 Task: Create a blank project AgileBuddy with privacy Public and default view as List and in the team Taskers . Create three sections in the project as To-Do, Doing and Done
Action: Mouse moved to (86, 295)
Screenshot: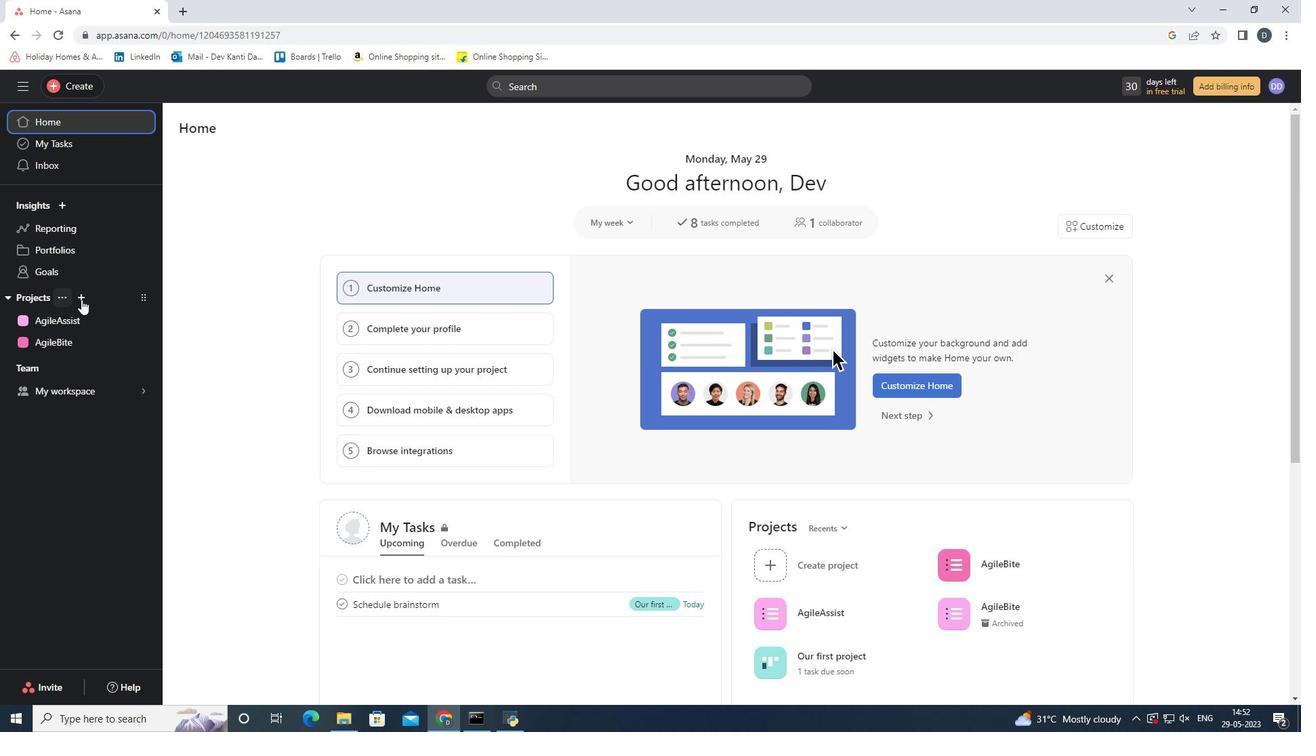 
Action: Mouse pressed left at (86, 295)
Screenshot: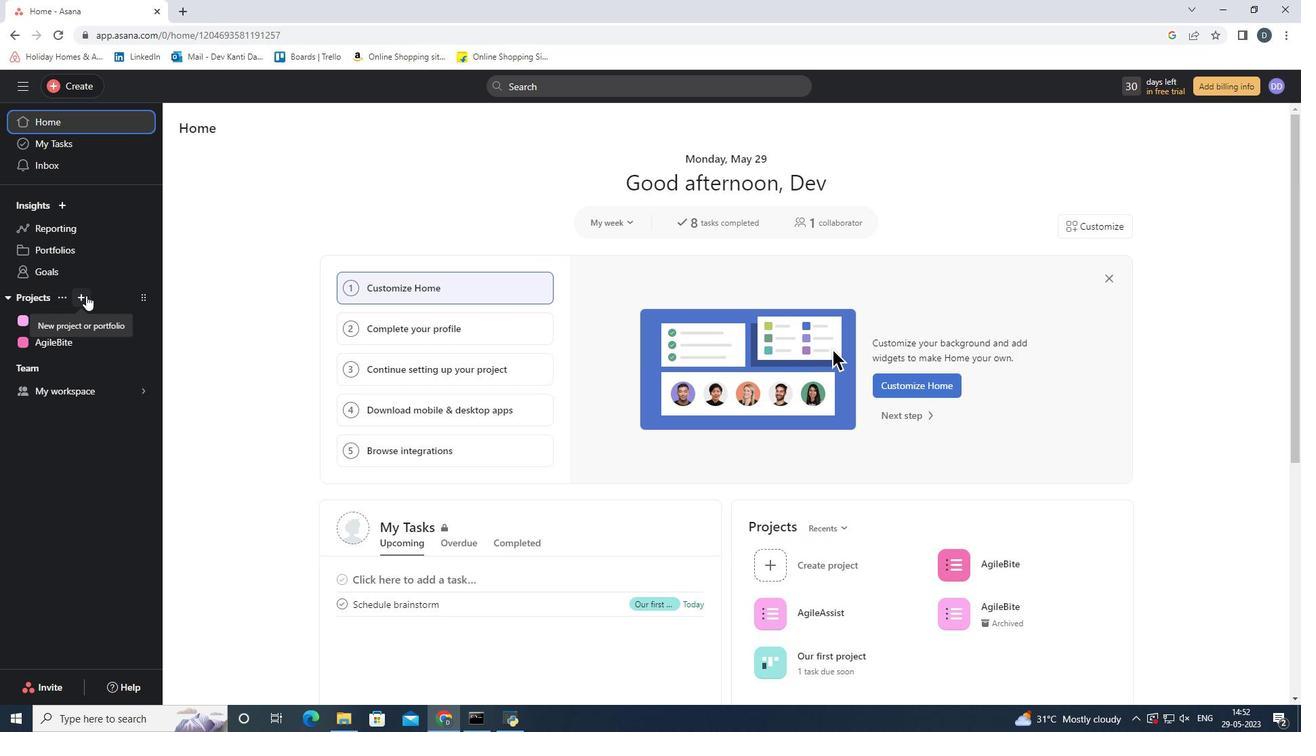 
Action: Mouse moved to (105, 326)
Screenshot: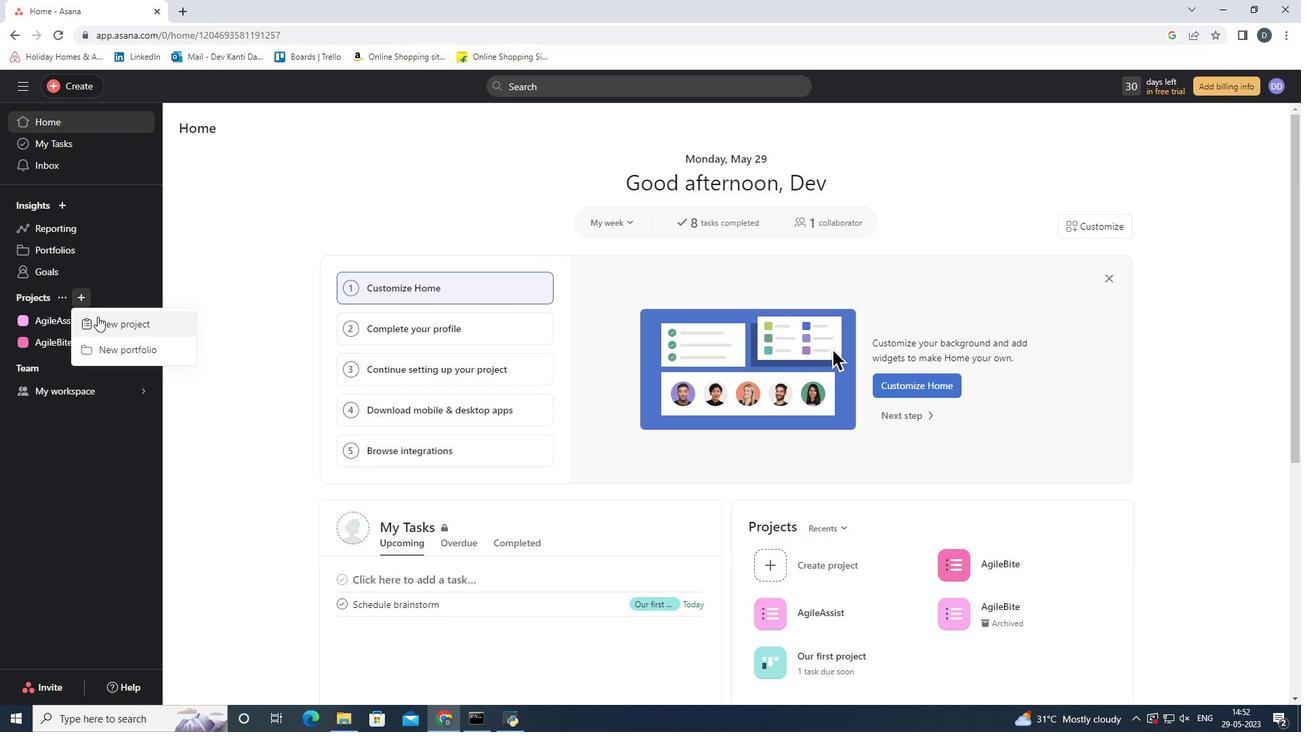 
Action: Mouse pressed left at (105, 326)
Screenshot: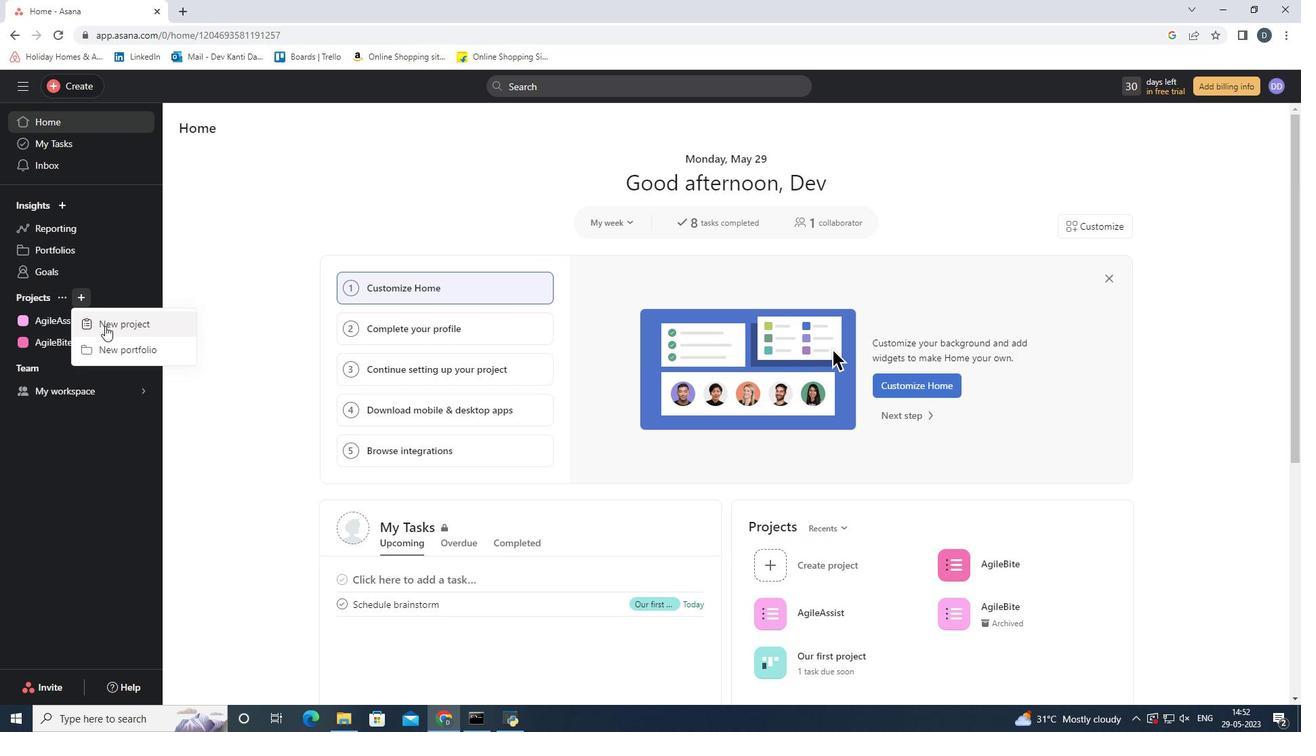 
Action: Mouse moved to (559, 290)
Screenshot: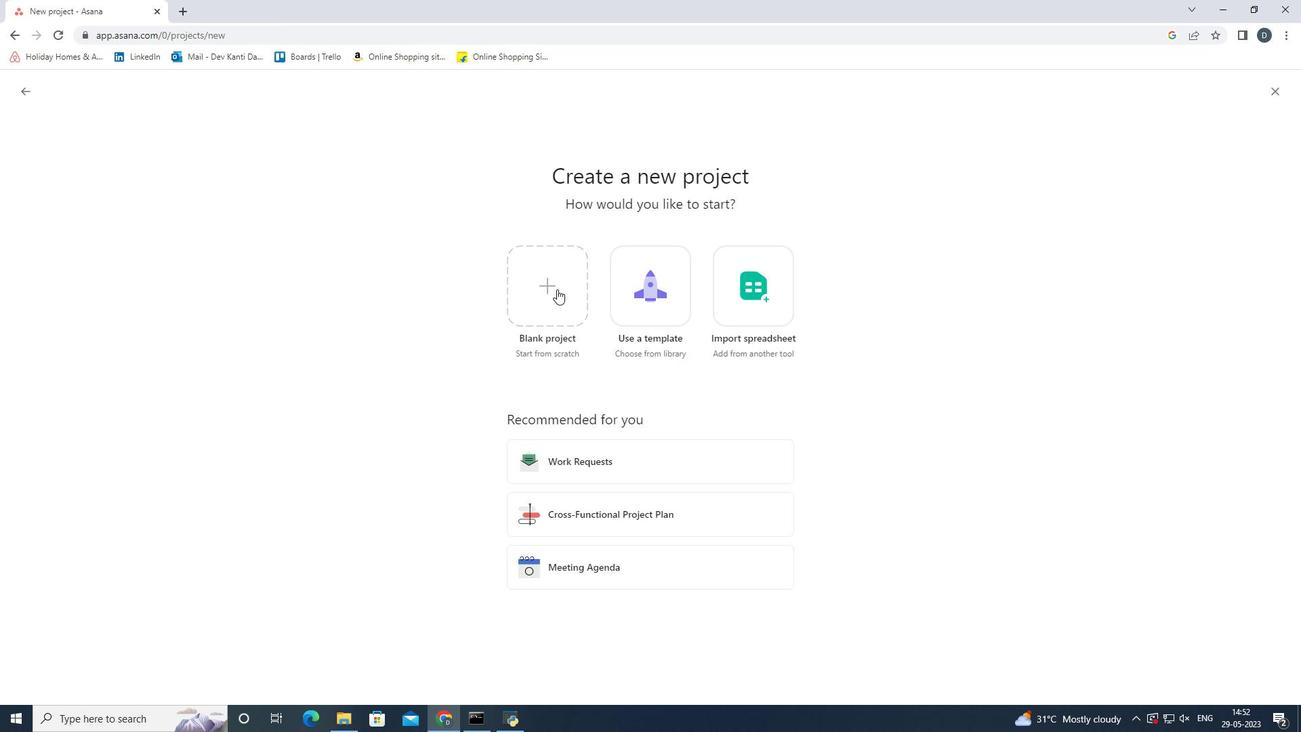 
Action: Mouse pressed left at (559, 290)
Screenshot: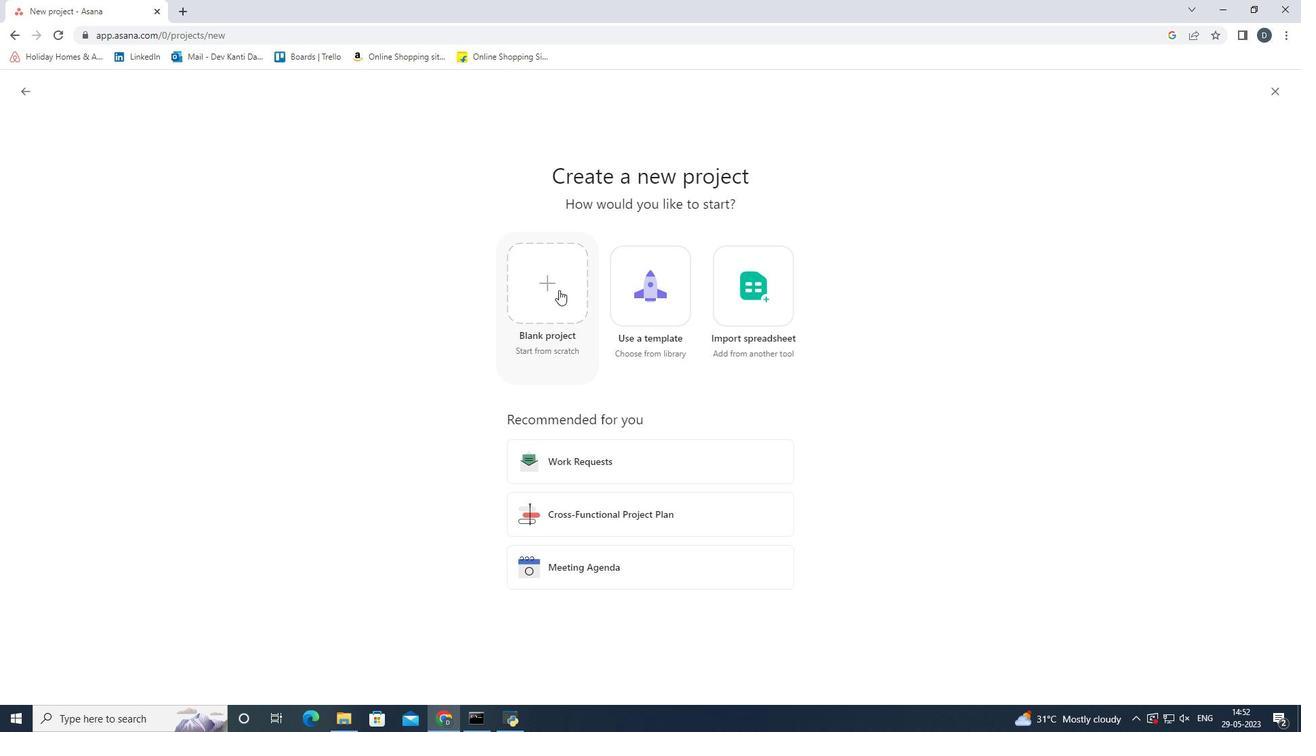 
Action: Mouse moved to (383, 197)
Screenshot: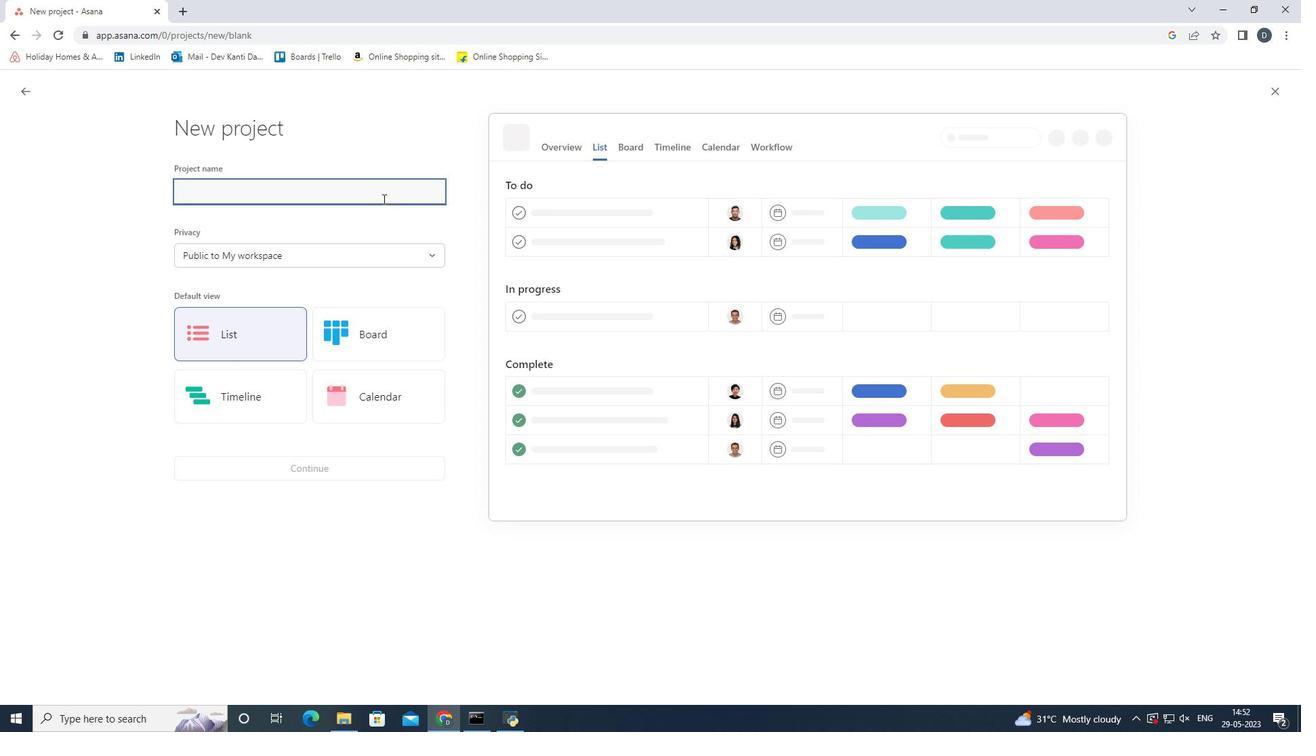 
Action: Key pressed <Key.shift>Agile<Key.shift>Buddy
Screenshot: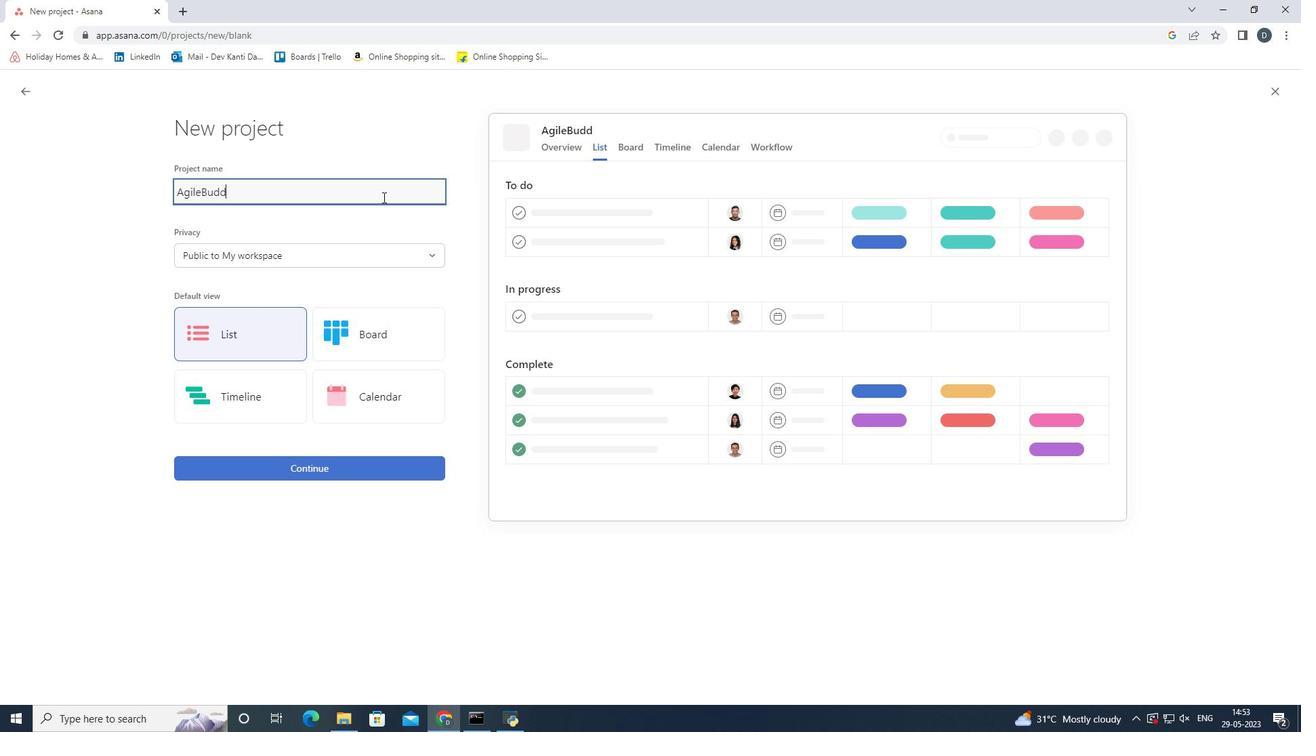 
Action: Mouse moved to (421, 262)
Screenshot: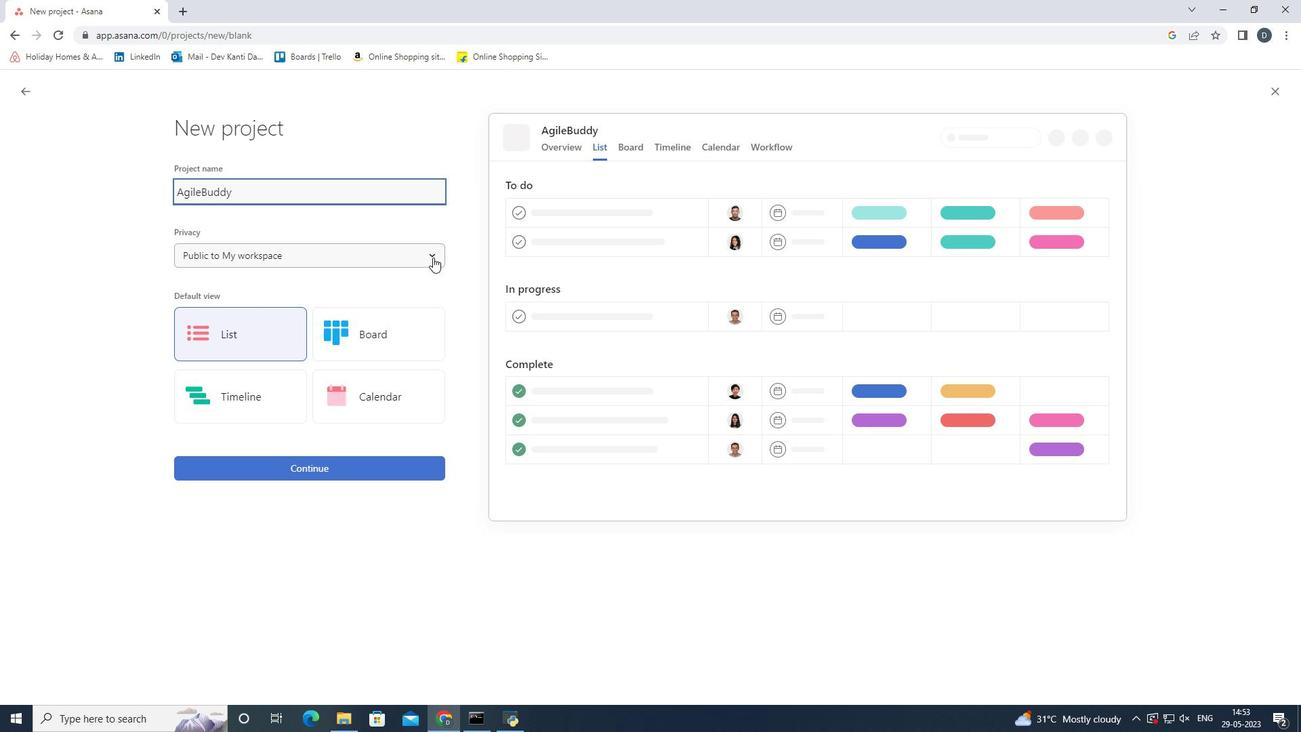 
Action: Mouse pressed left at (421, 262)
Screenshot: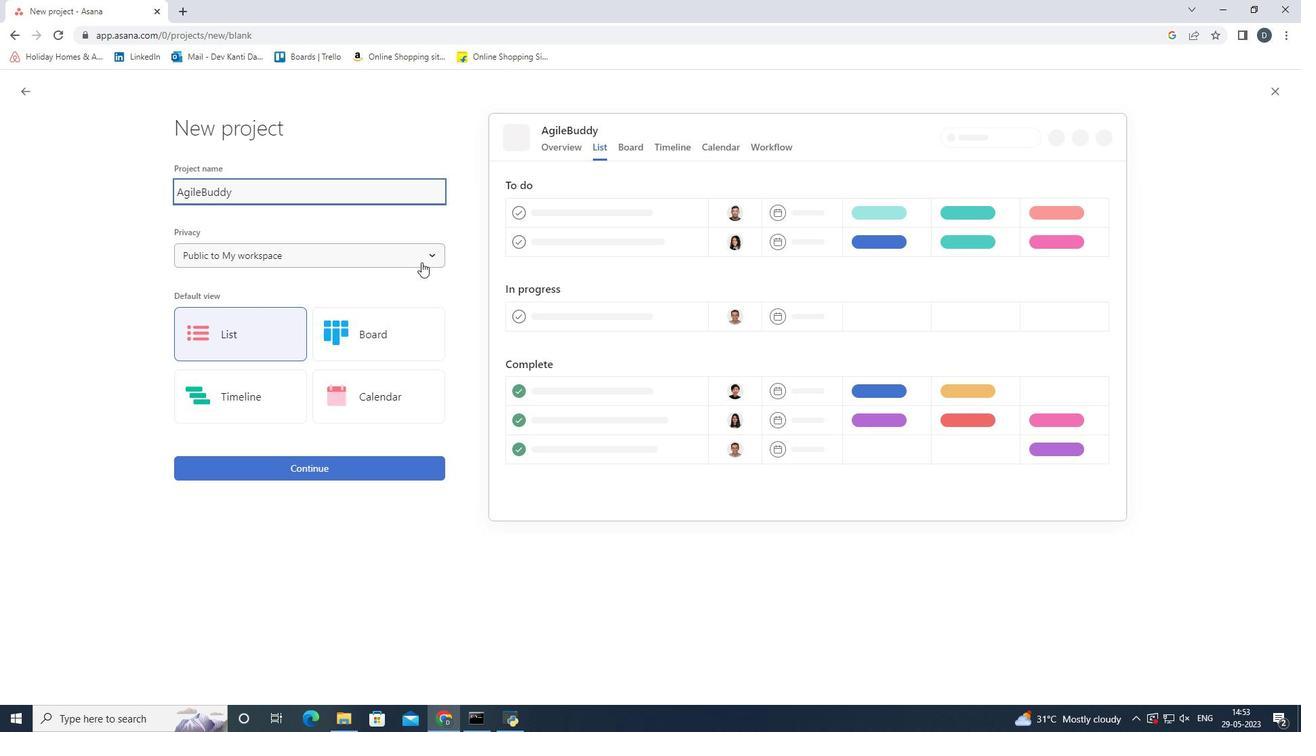 
Action: Mouse moved to (454, 285)
Screenshot: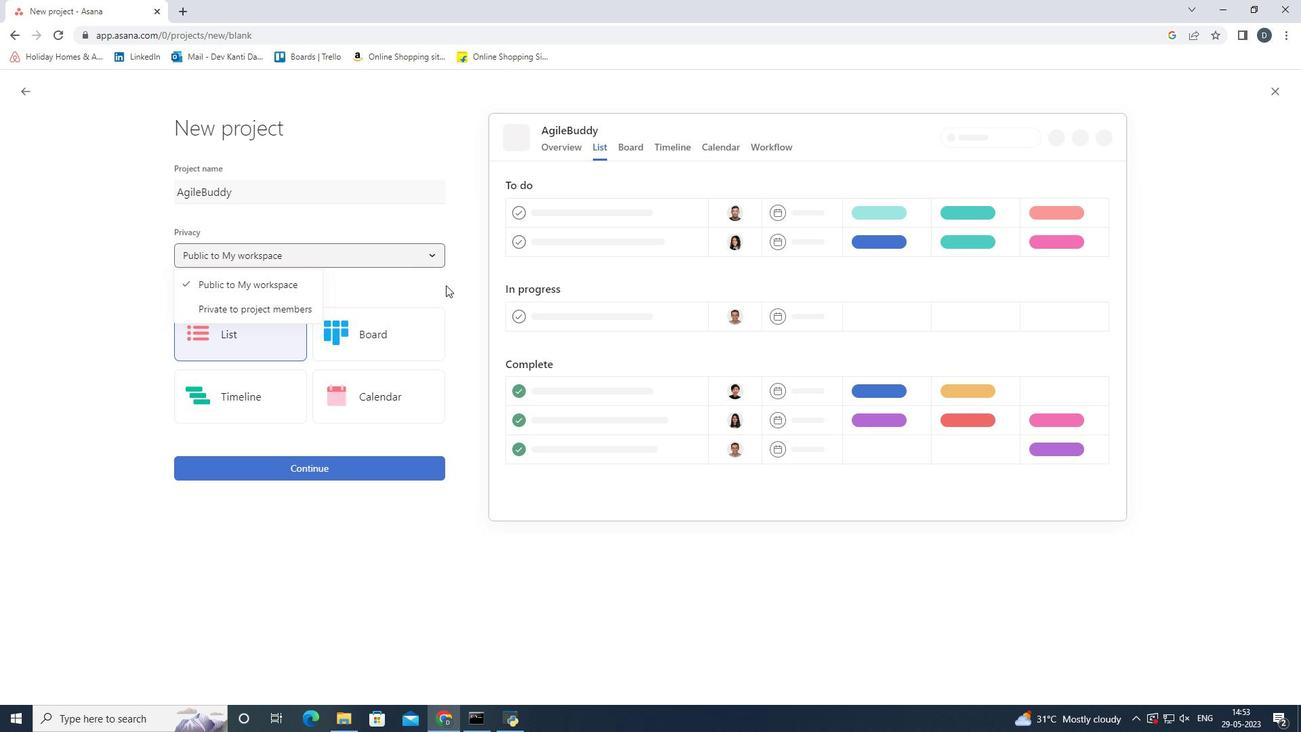 
Action: Mouse pressed left at (454, 285)
Screenshot: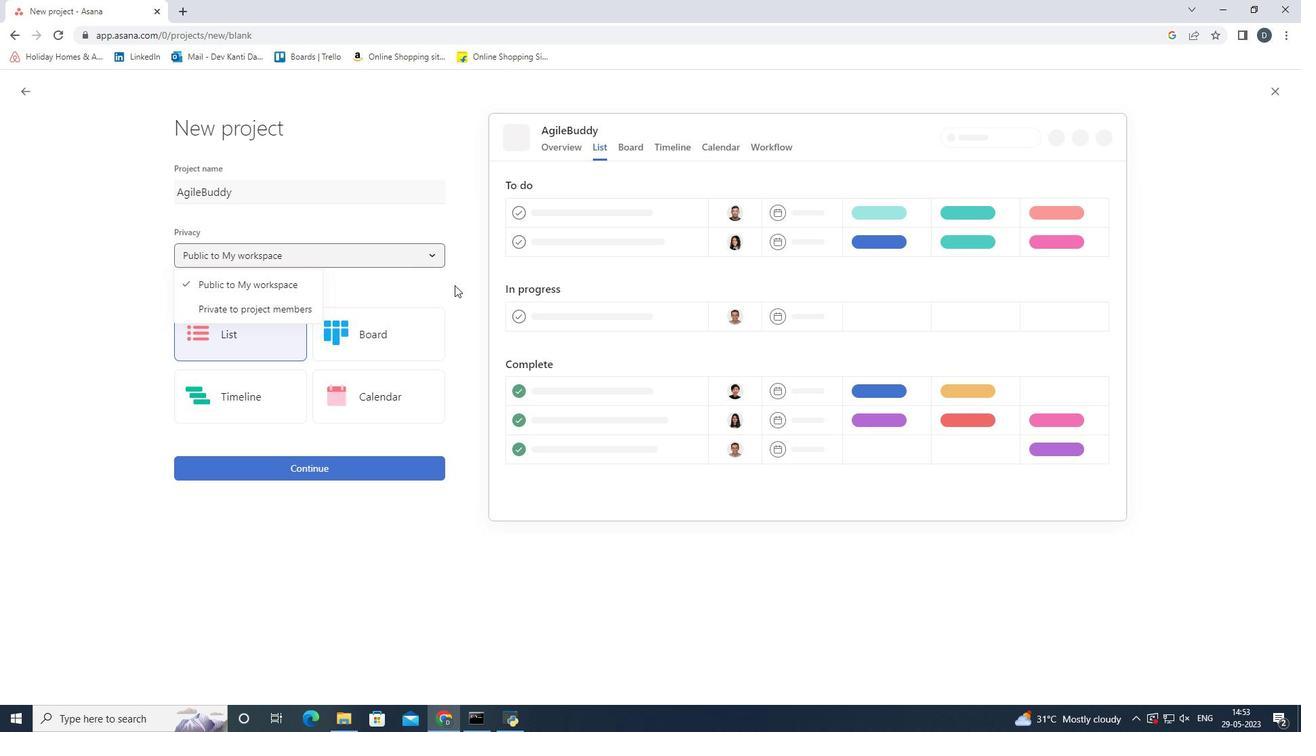 
Action: Mouse moved to (292, 461)
Screenshot: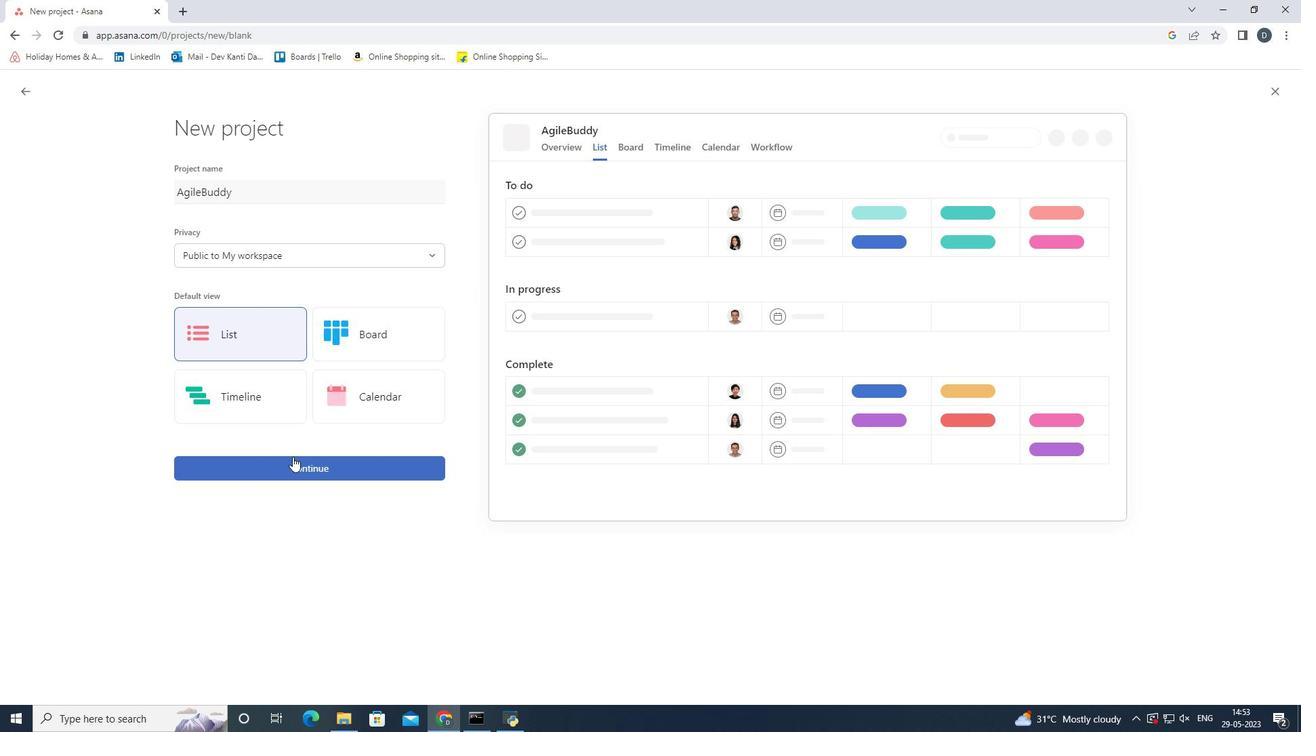 
Action: Mouse pressed left at (292, 461)
Screenshot: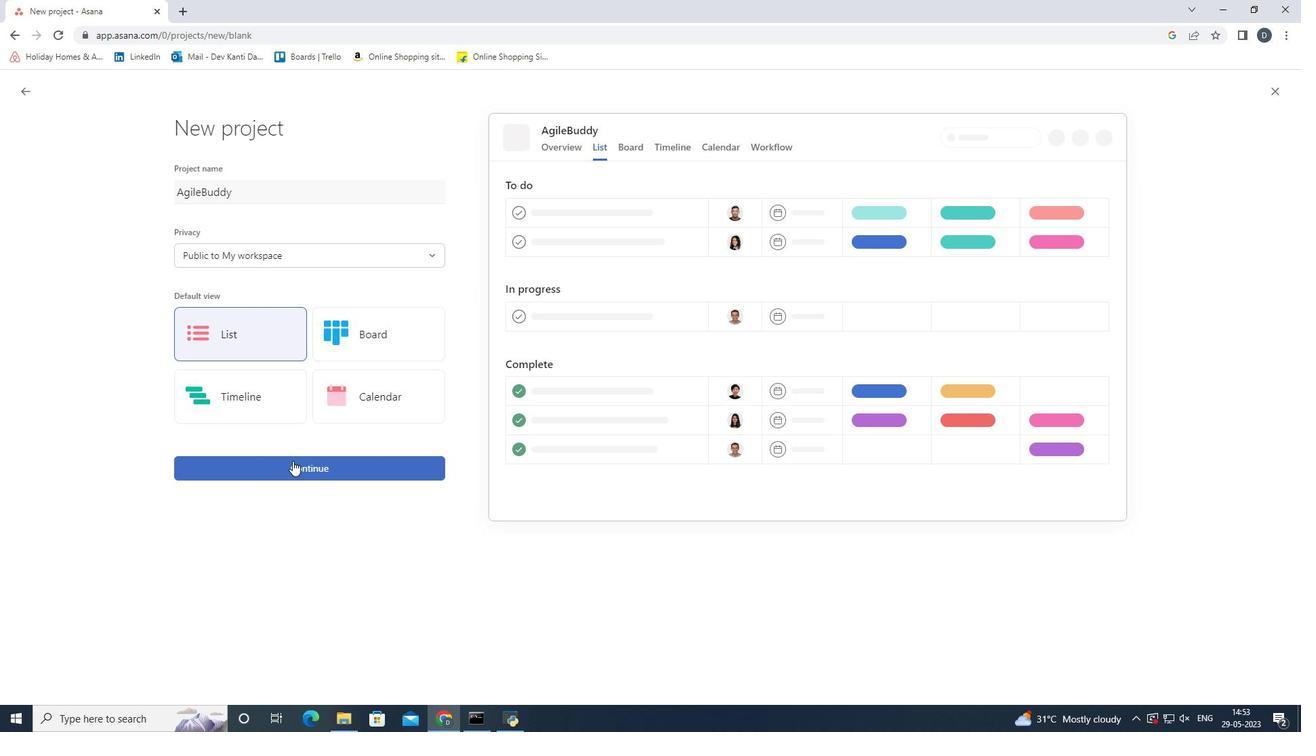 
Action: Mouse moved to (339, 376)
Screenshot: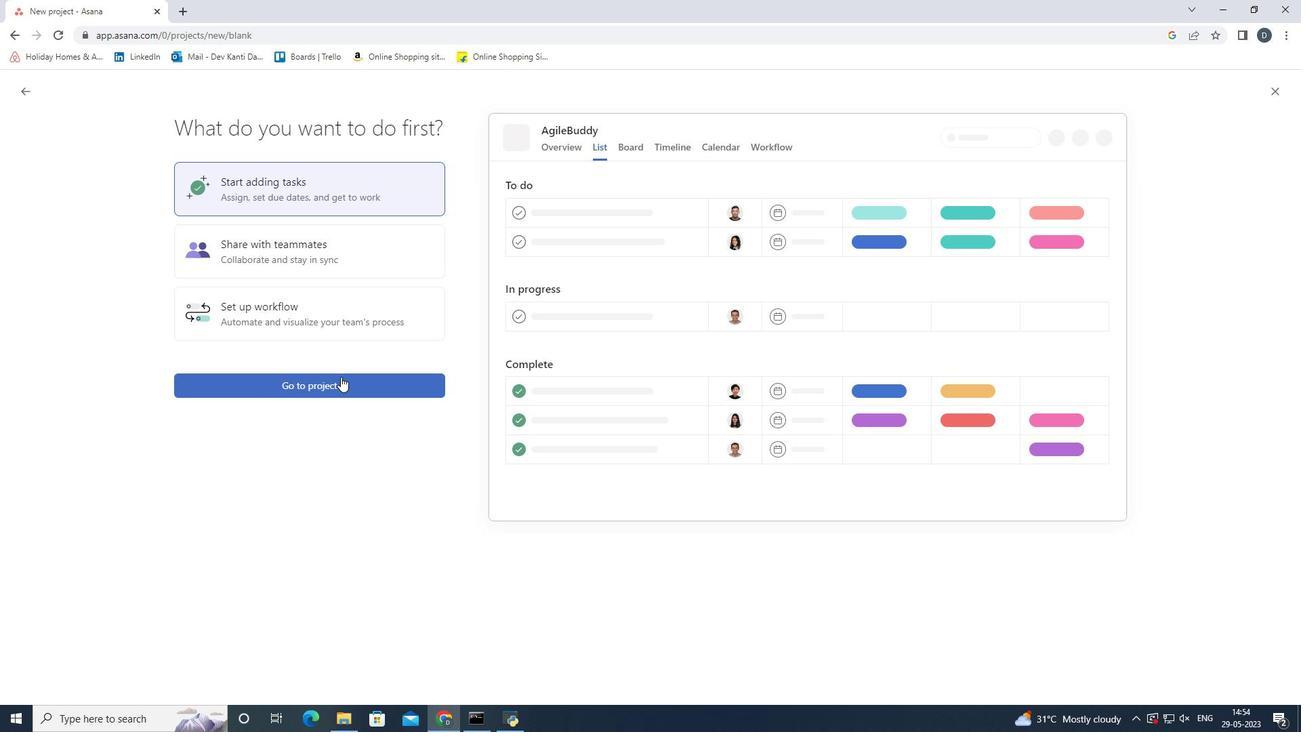 
Action: Mouse pressed left at (339, 376)
Screenshot: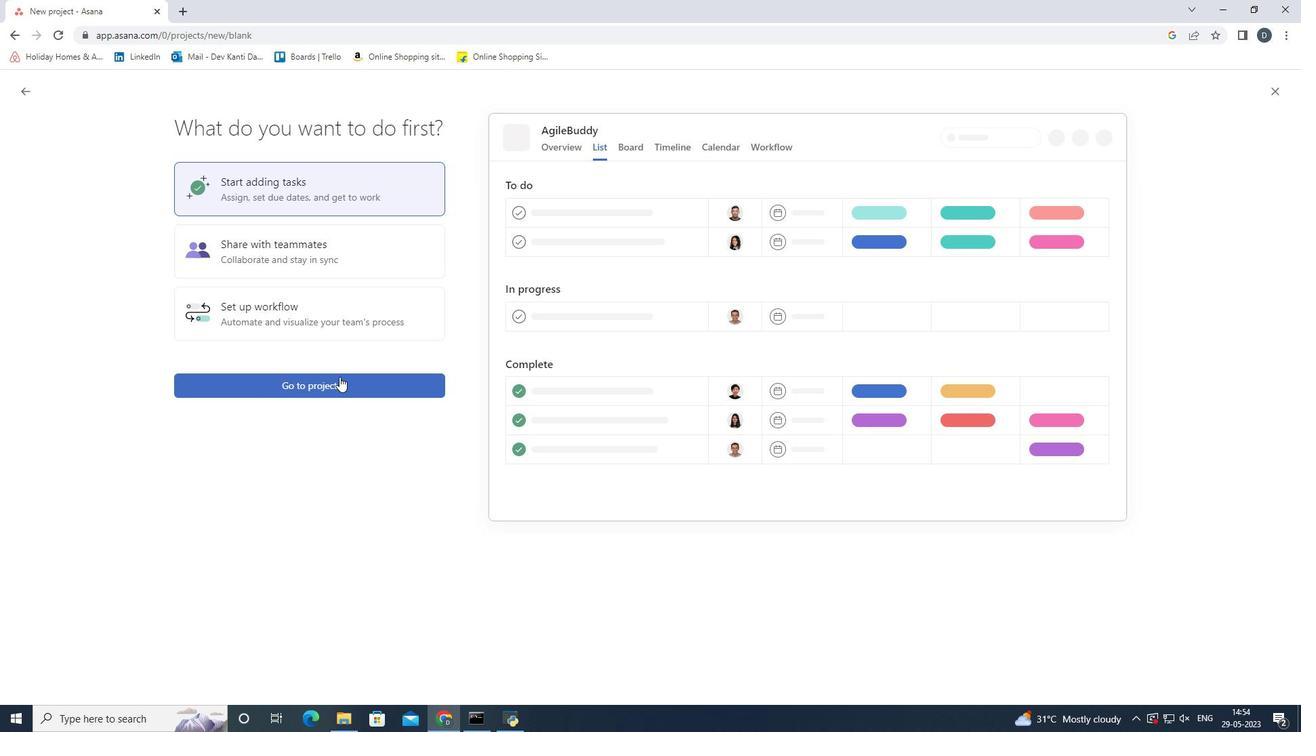 
Action: Mouse moved to (209, 319)
Screenshot: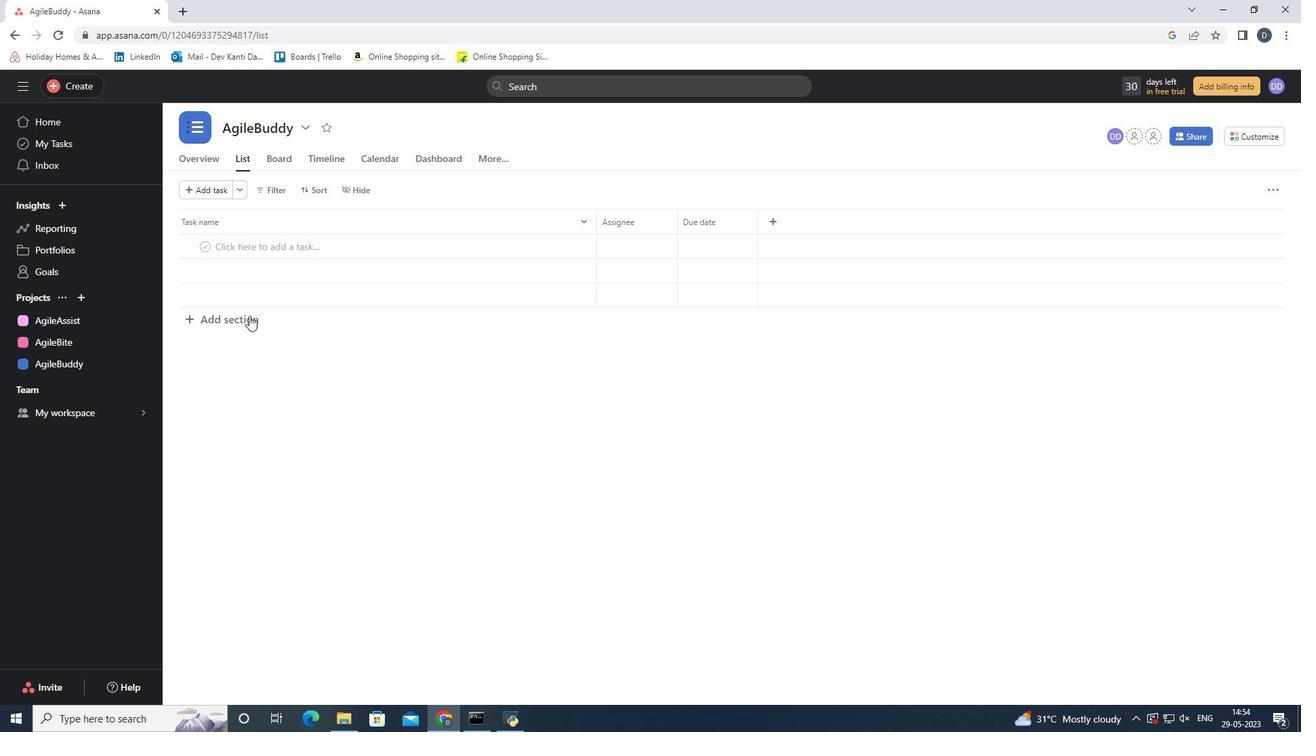 
Action: Mouse pressed left at (209, 319)
Screenshot: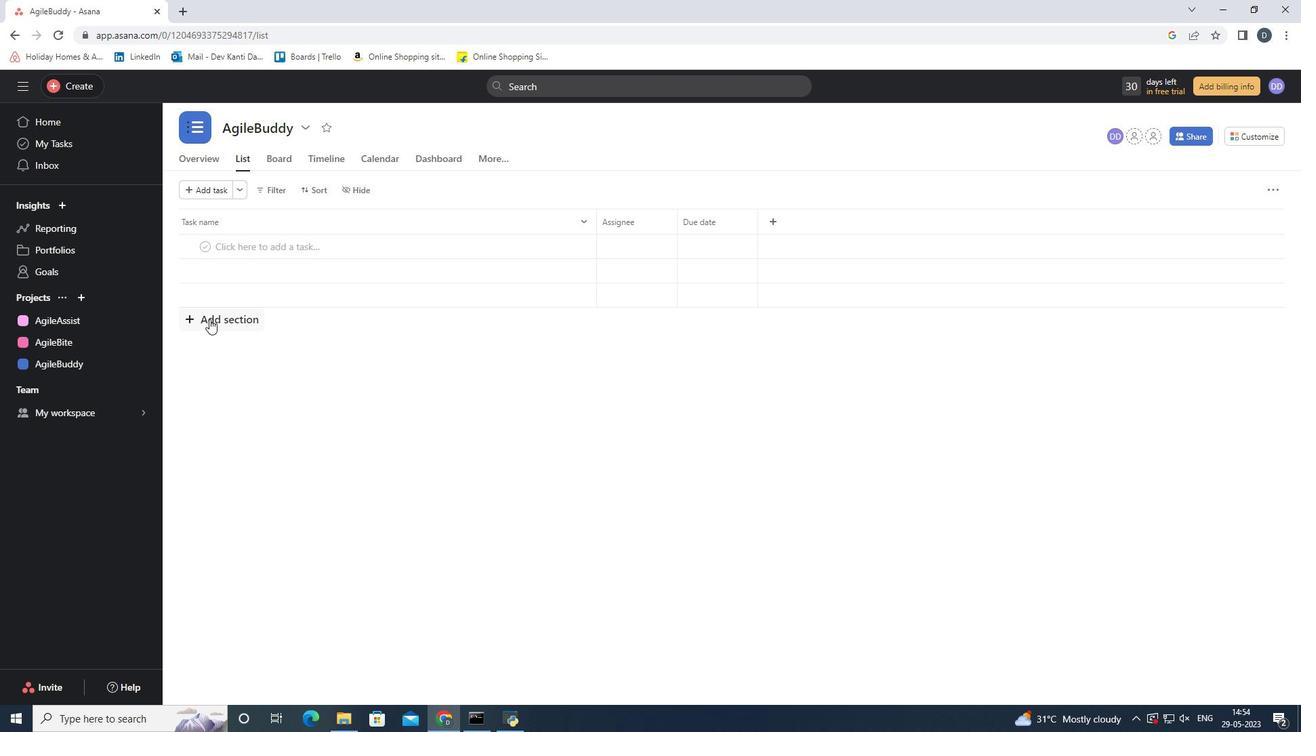 
Action: Mouse moved to (364, 437)
Screenshot: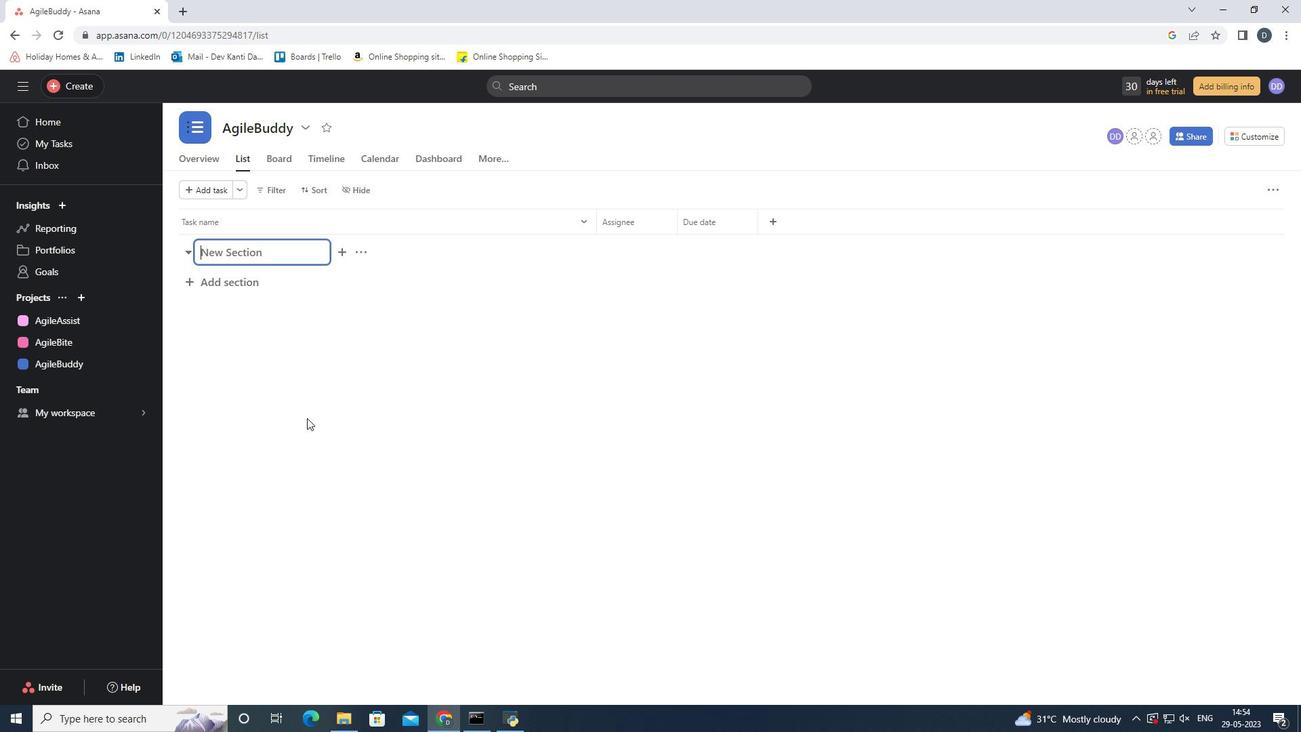 
Action: Key pressed <Key.shift><Key.shift>To-<Key.shift>Do
Screenshot: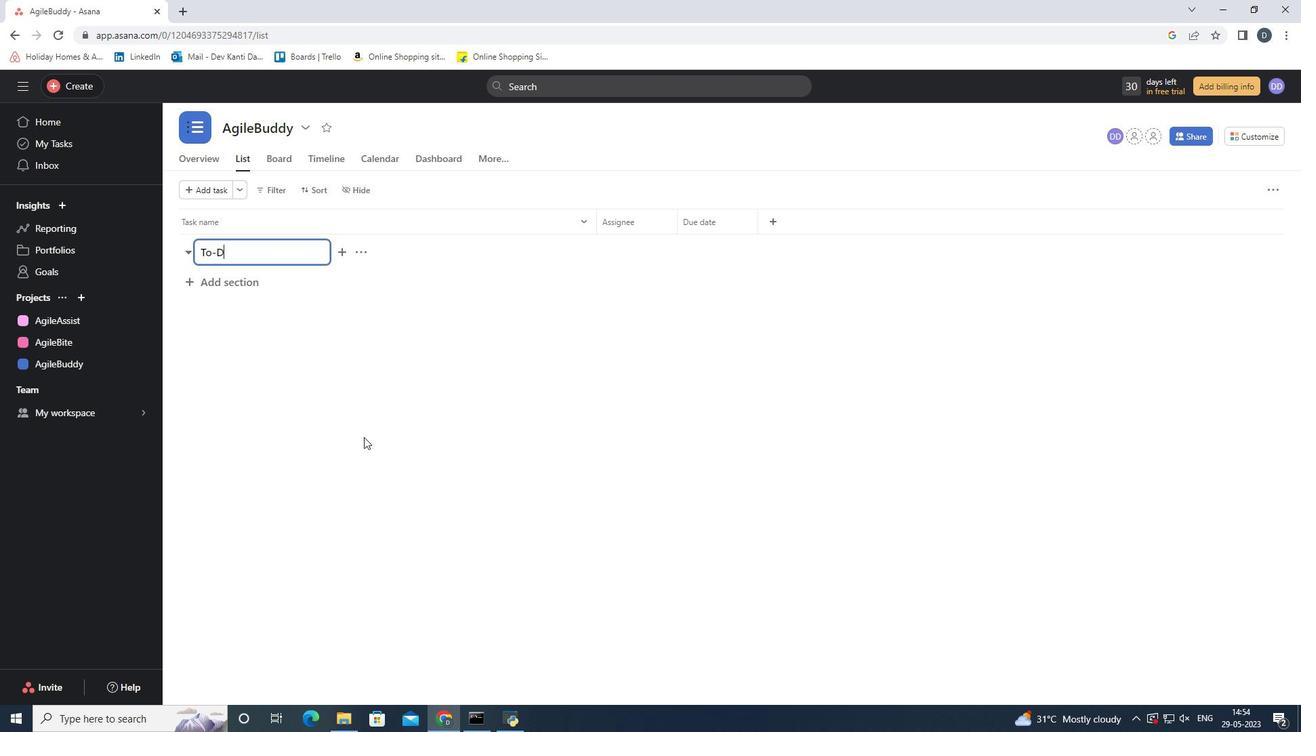 
Action: Mouse moved to (235, 285)
Screenshot: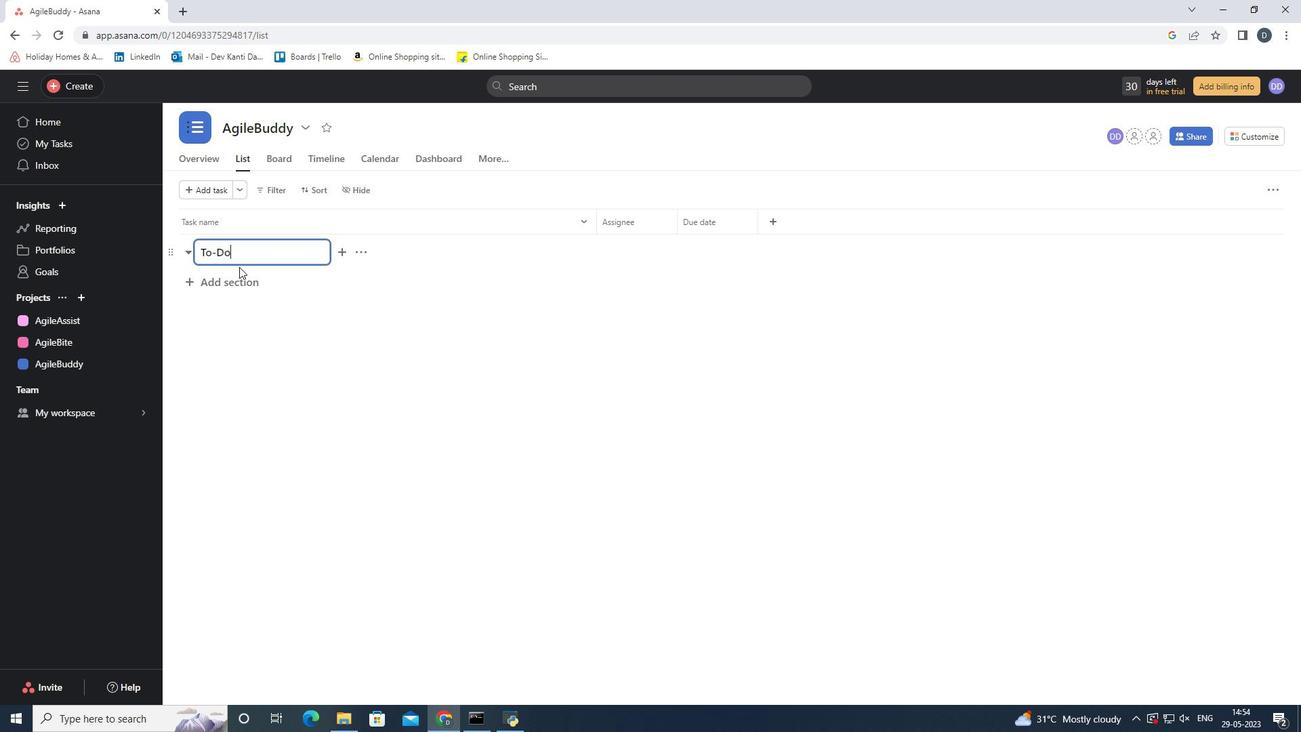 
Action: Mouse pressed left at (235, 285)
Screenshot: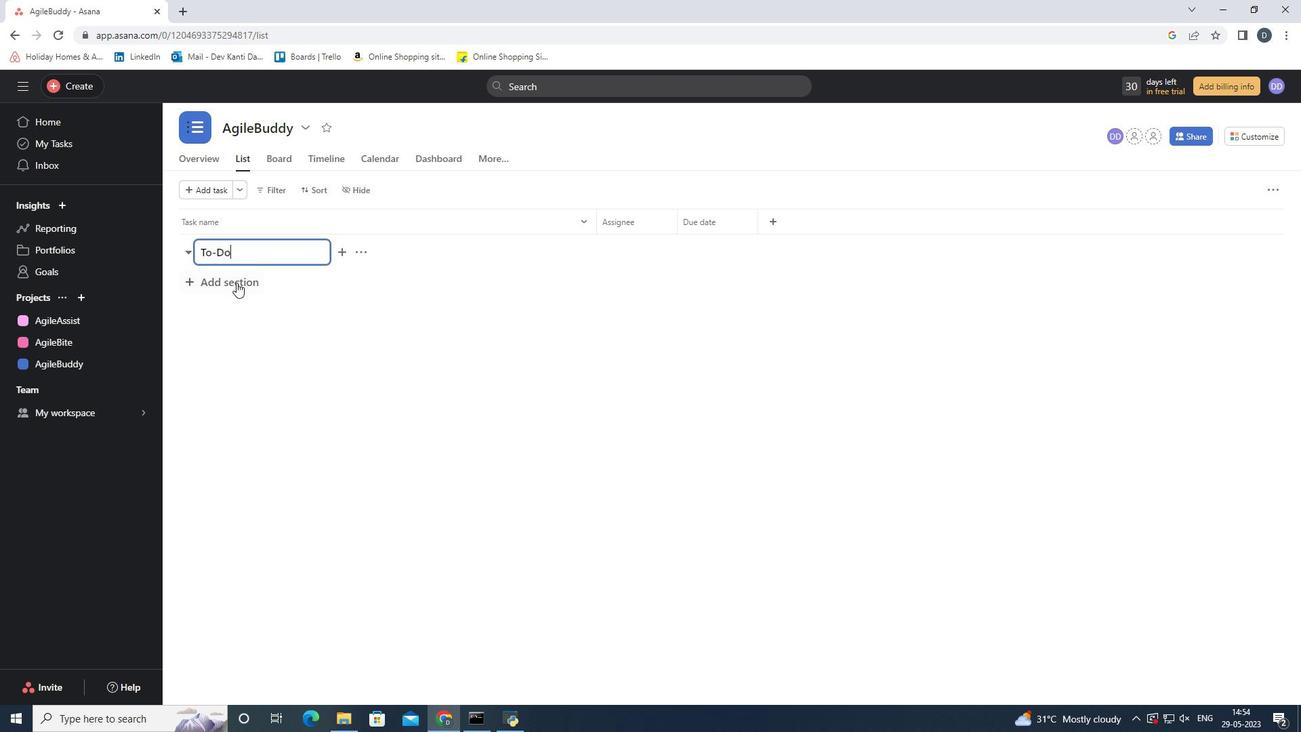 
Action: Mouse moved to (314, 433)
Screenshot: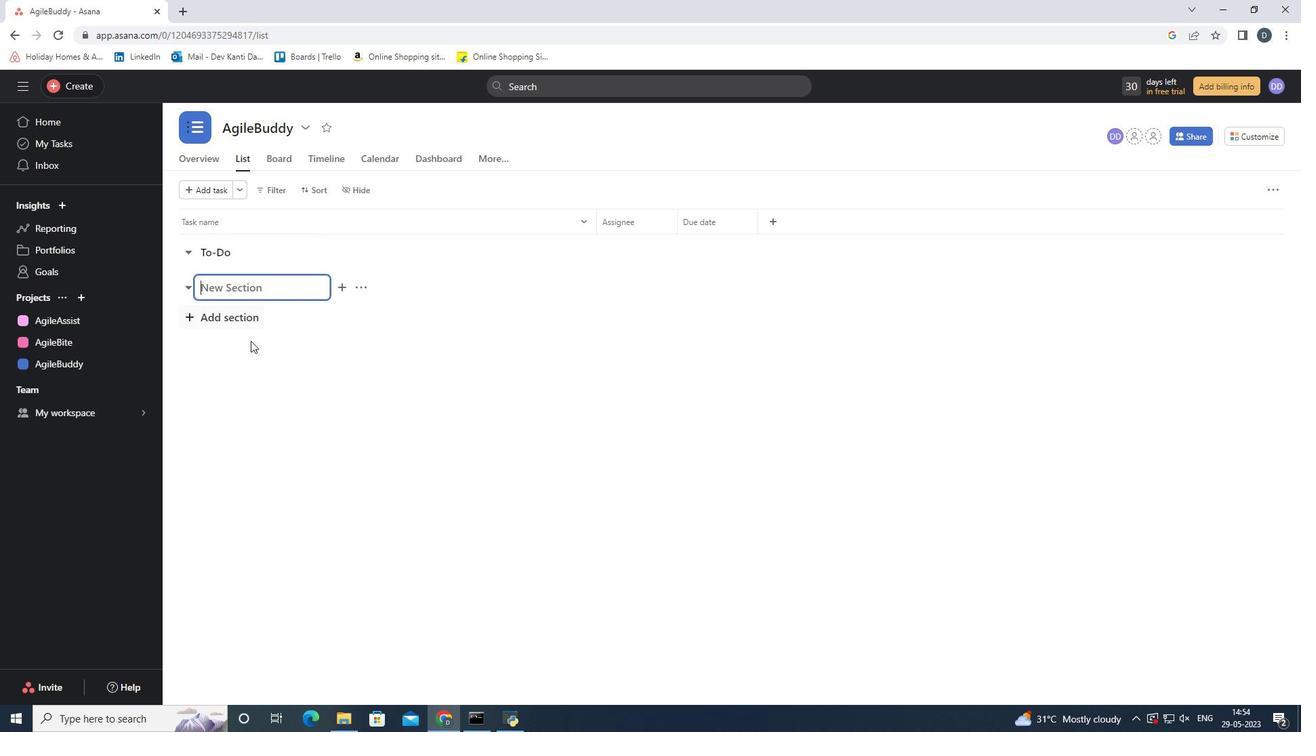 
Action: Key pressed <Key.shift>Doing
Screenshot: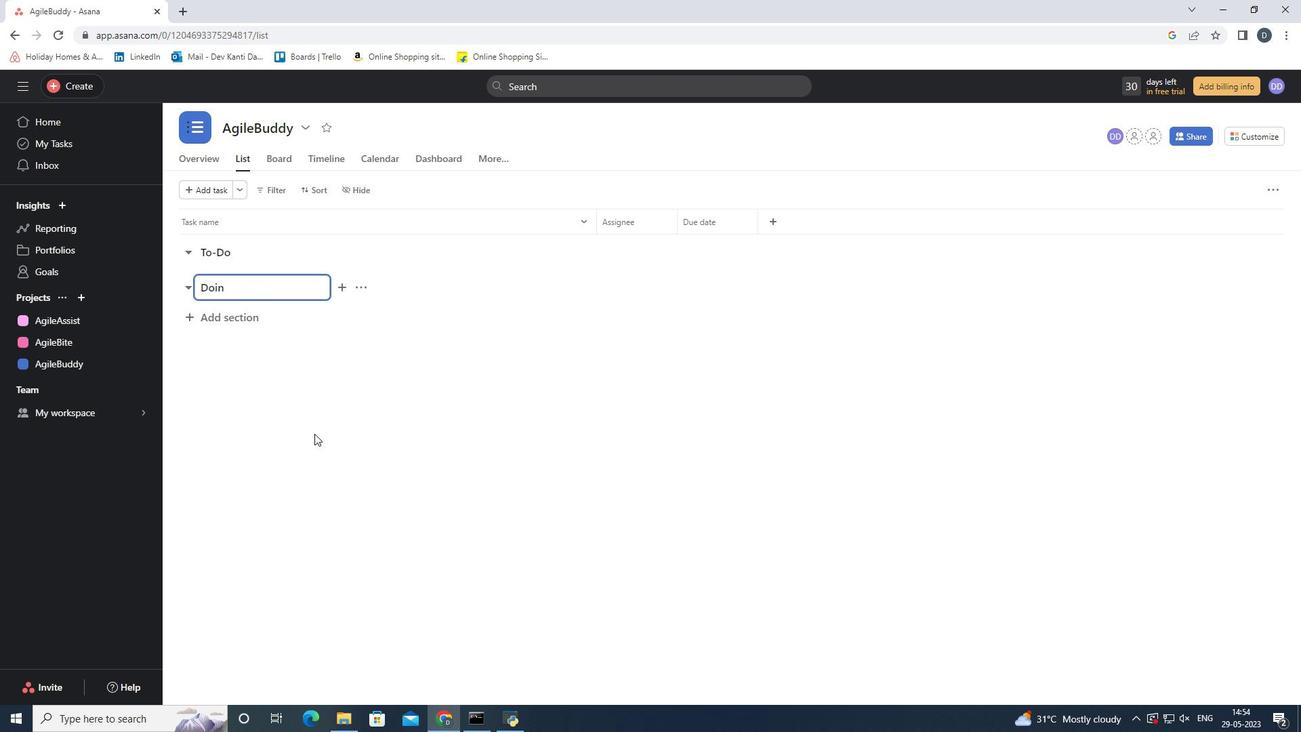 
Action: Mouse moved to (248, 316)
Screenshot: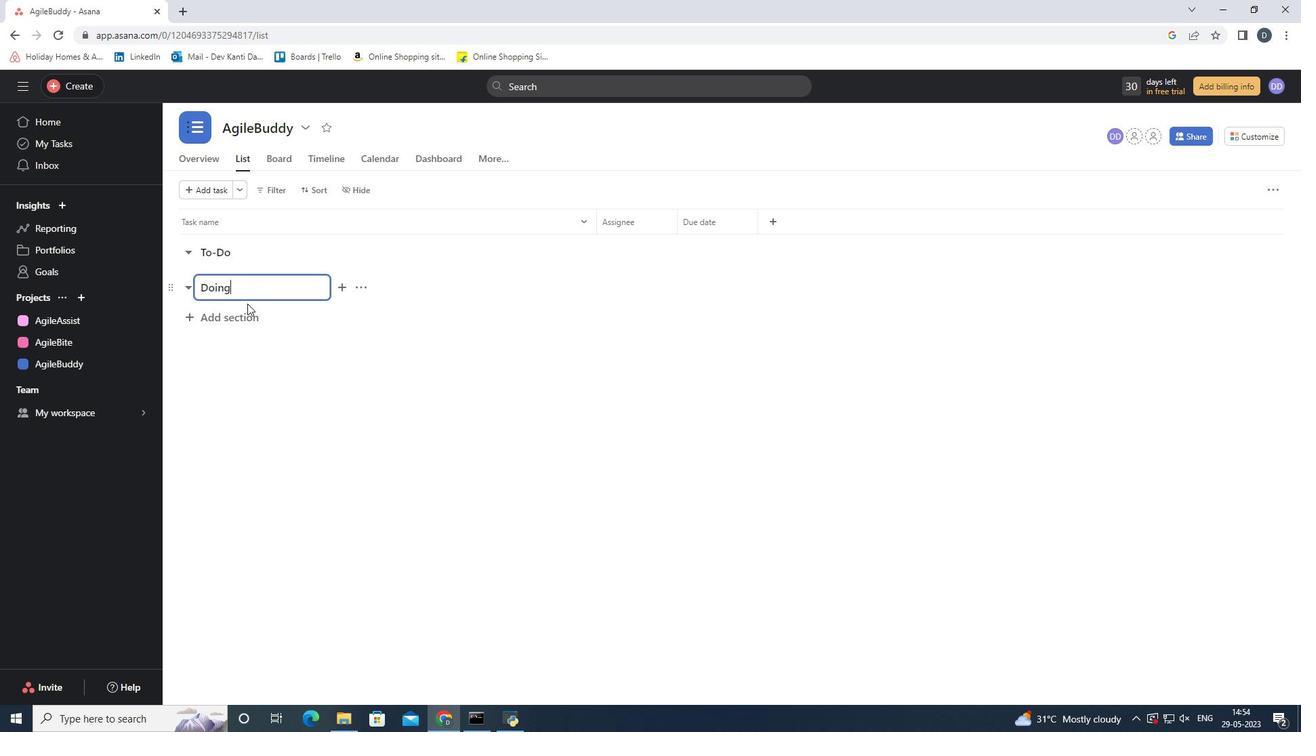 
Action: Mouse pressed left at (248, 316)
Screenshot: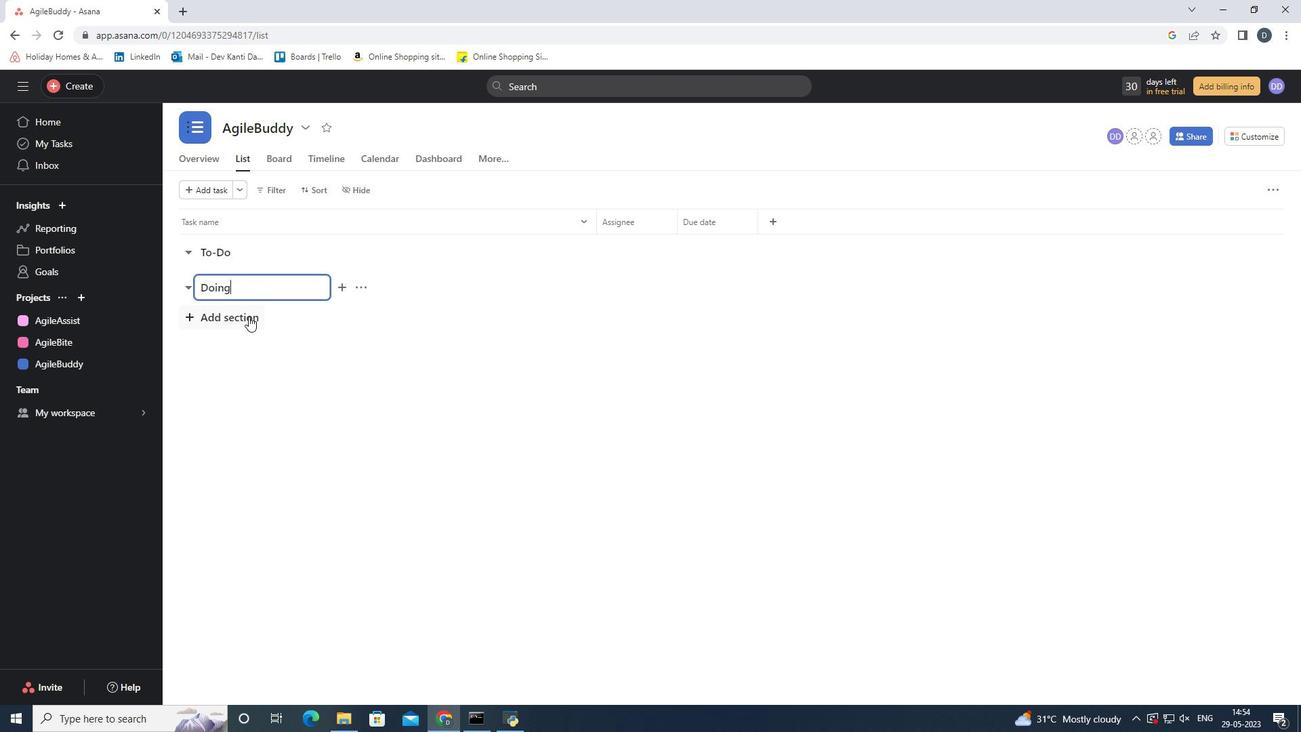 
Action: Mouse moved to (246, 315)
Screenshot: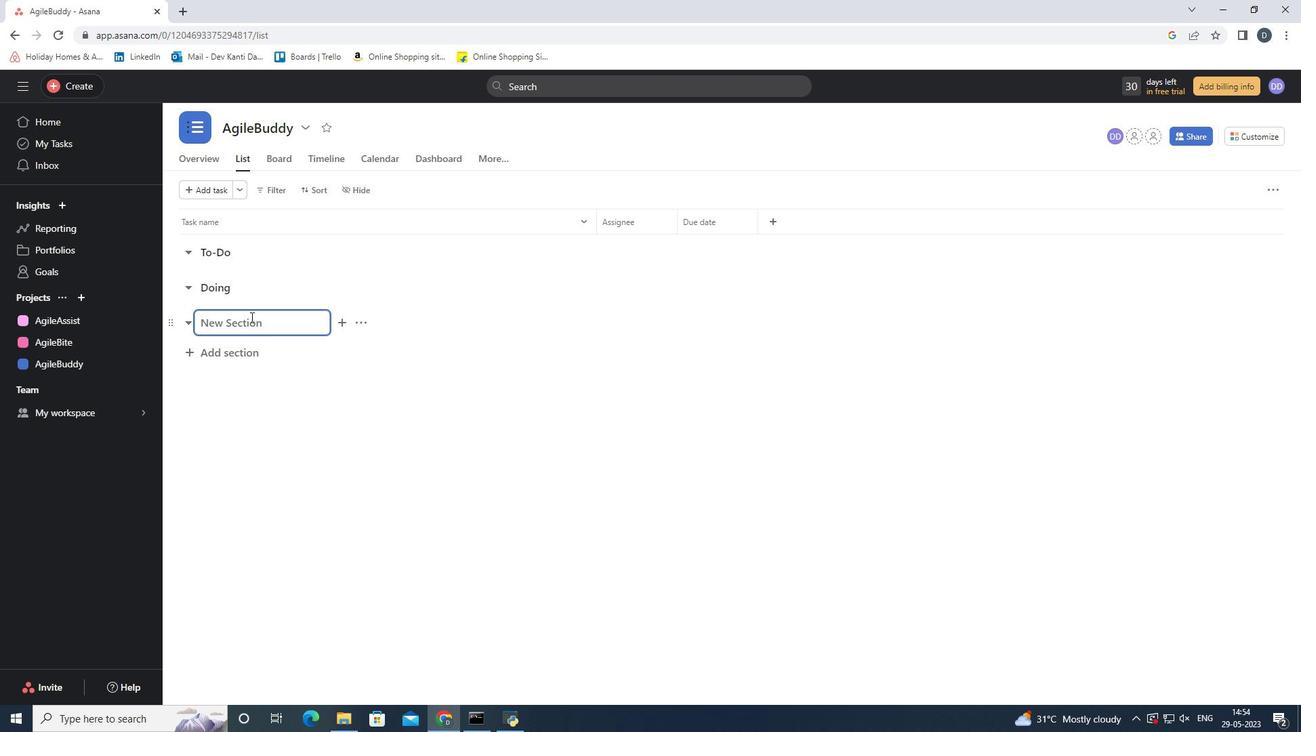 
Action: Key pressed <Key.shift><Key.shift>Done
Screenshot: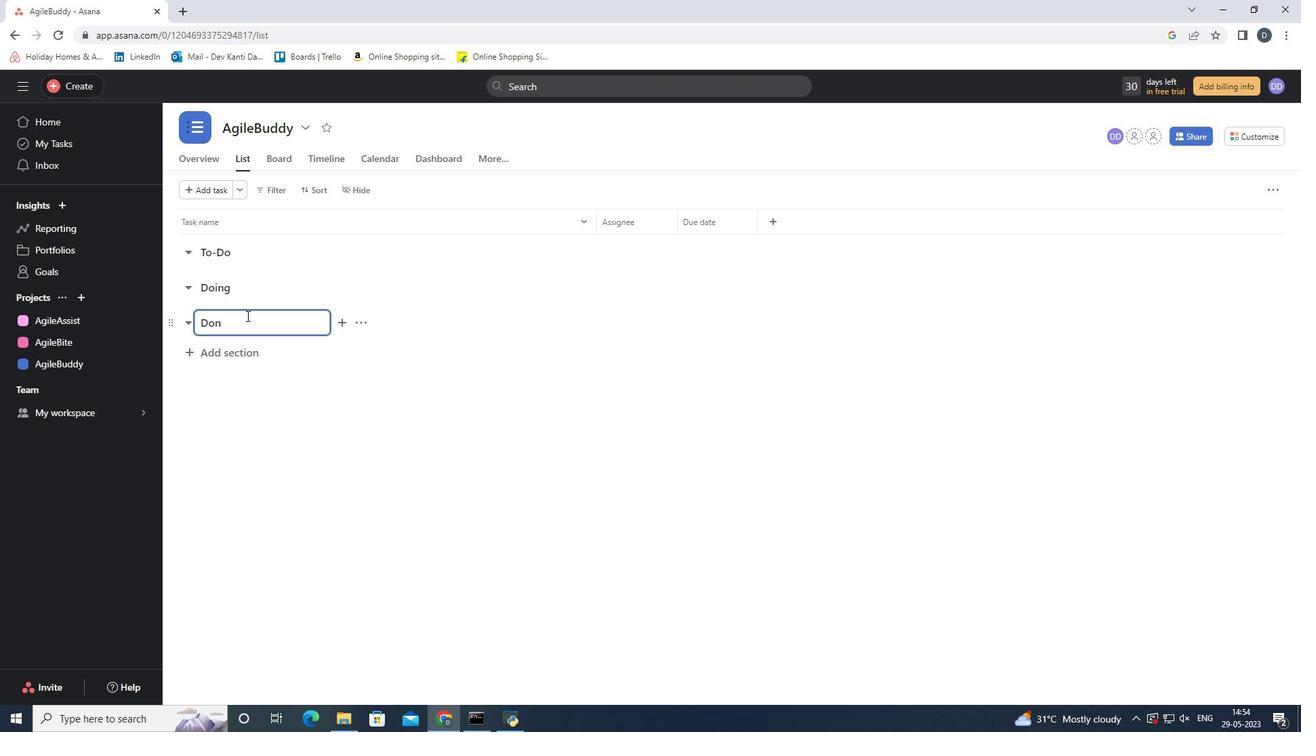 
Action: Mouse moved to (562, 511)
Screenshot: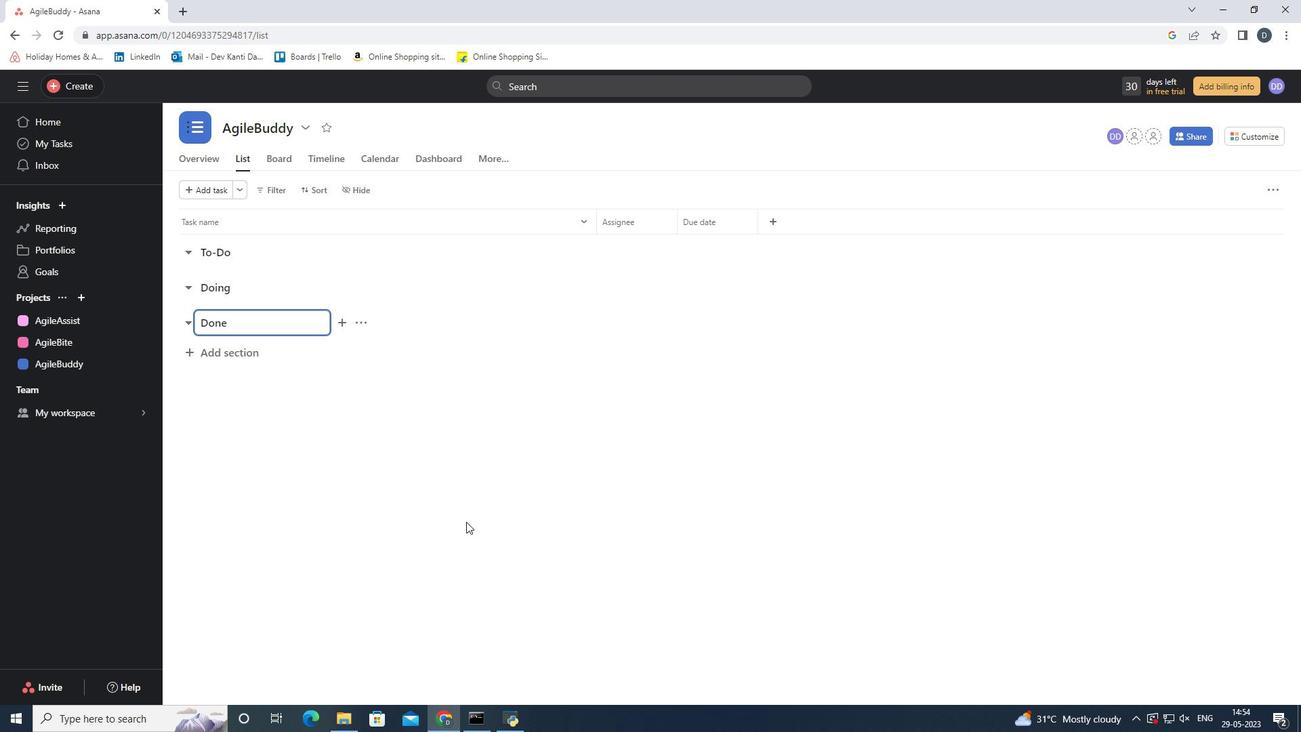 
Action: Mouse pressed left at (562, 511)
Screenshot: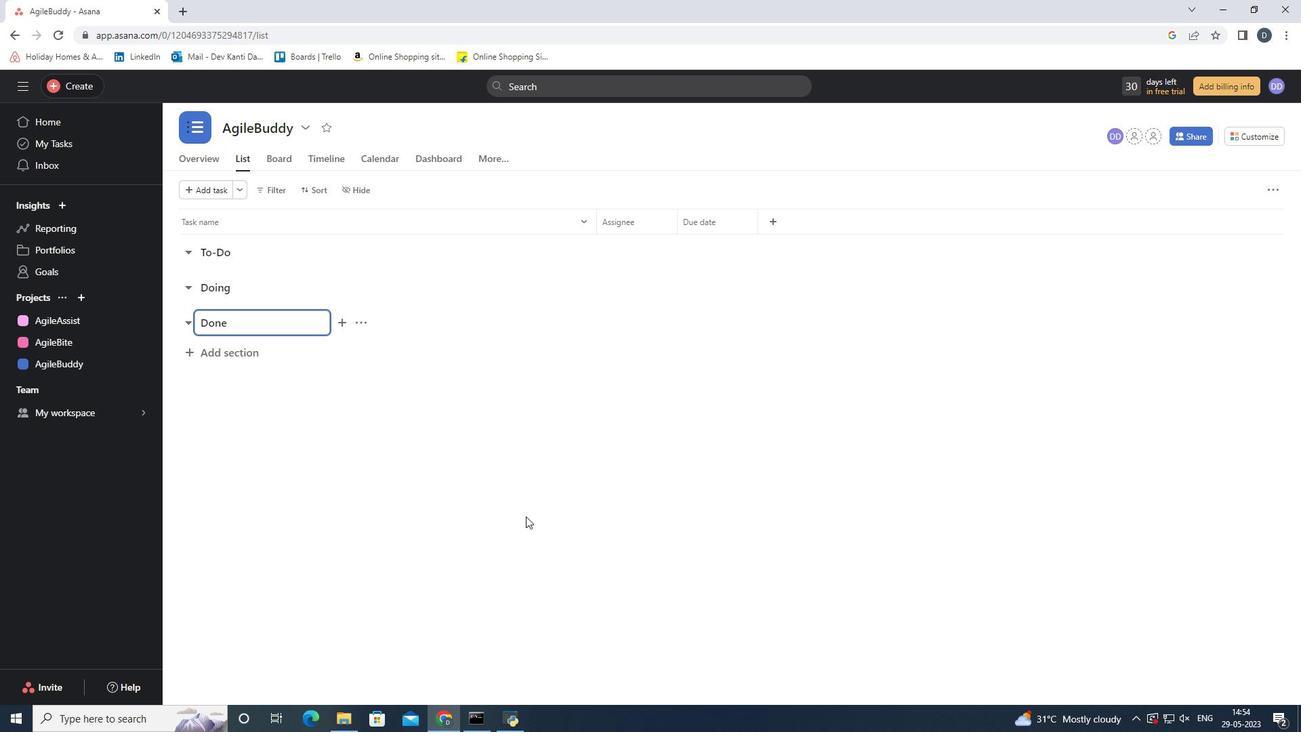 
Action: Mouse moved to (613, 475)
Screenshot: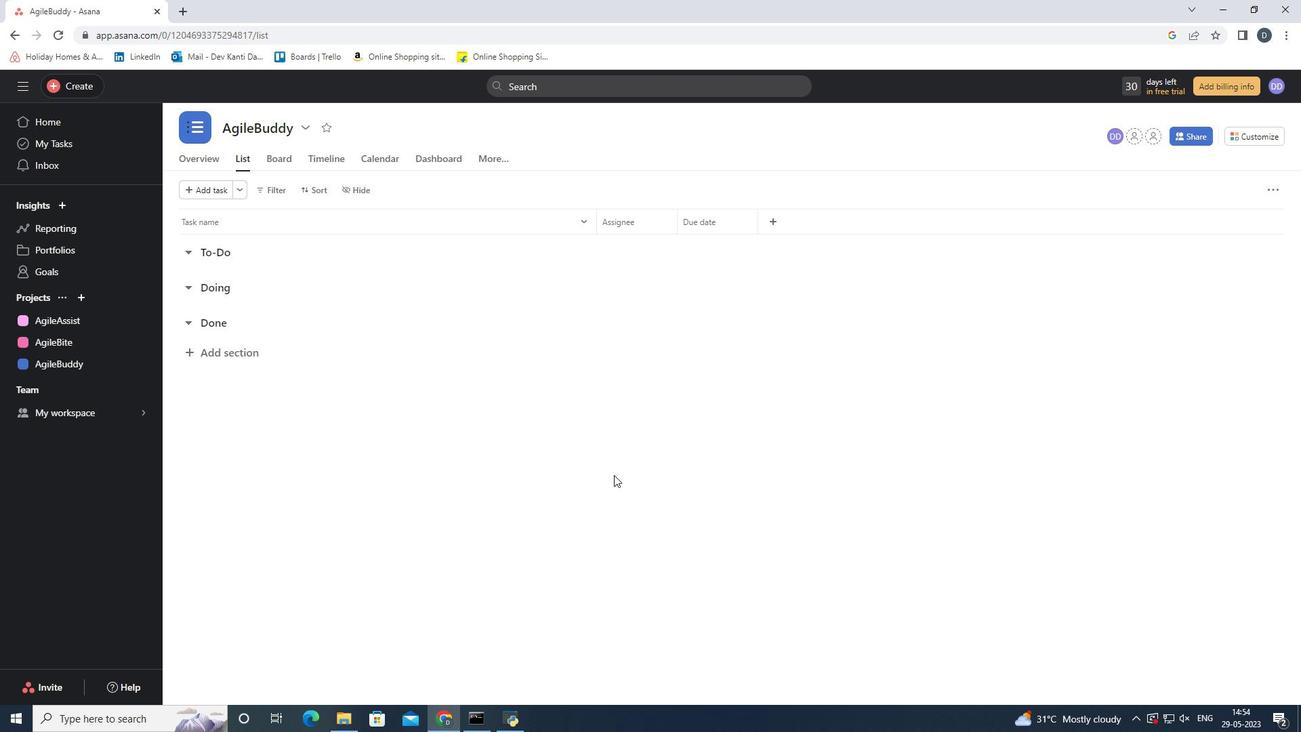 
